 Task: Plan a hiking trip to a forest trail on the 12th at 12:00 PM.
Action: Mouse moved to (72, 100)
Screenshot: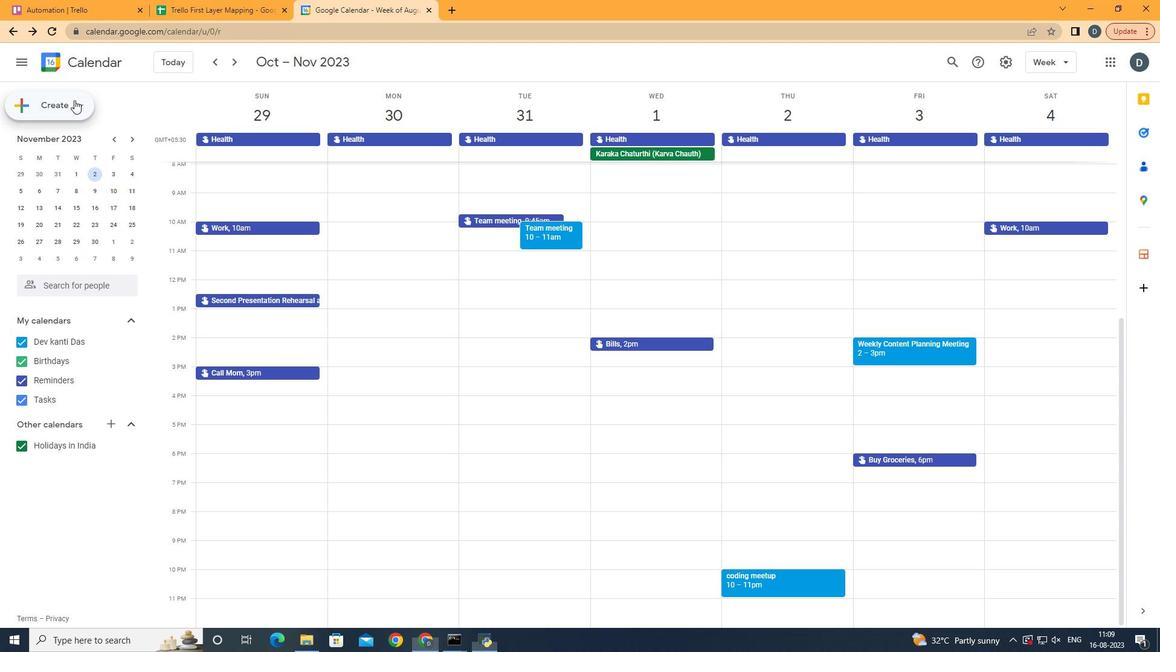 
Action: Mouse pressed left at (72, 100)
Screenshot: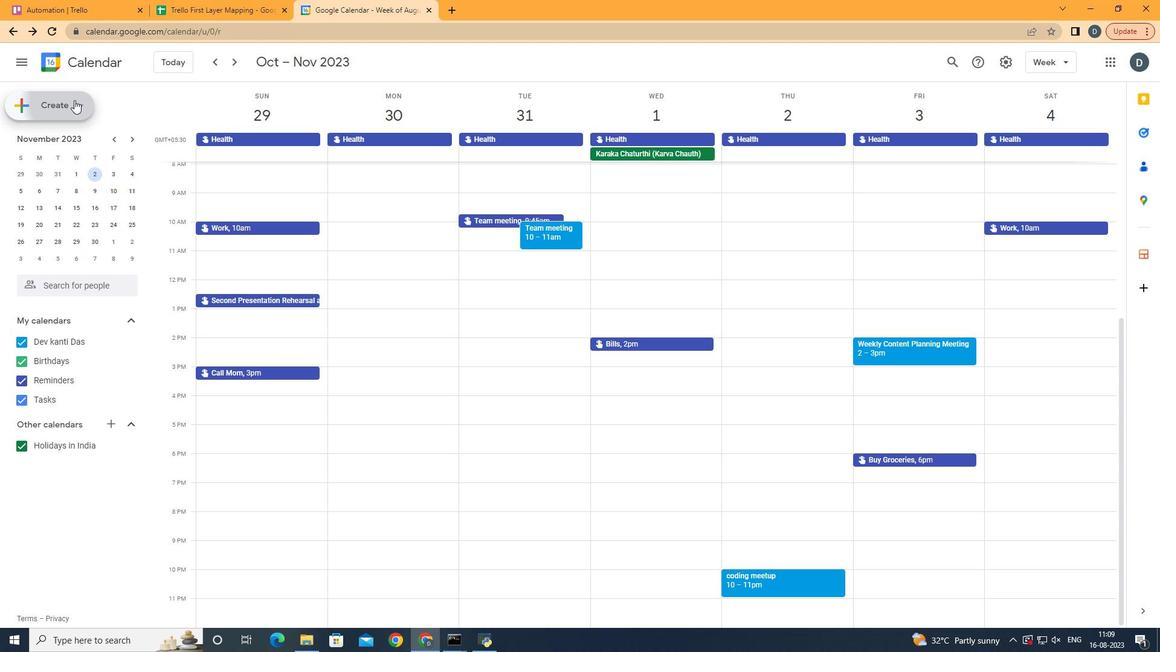 
Action: Mouse moved to (66, 137)
Screenshot: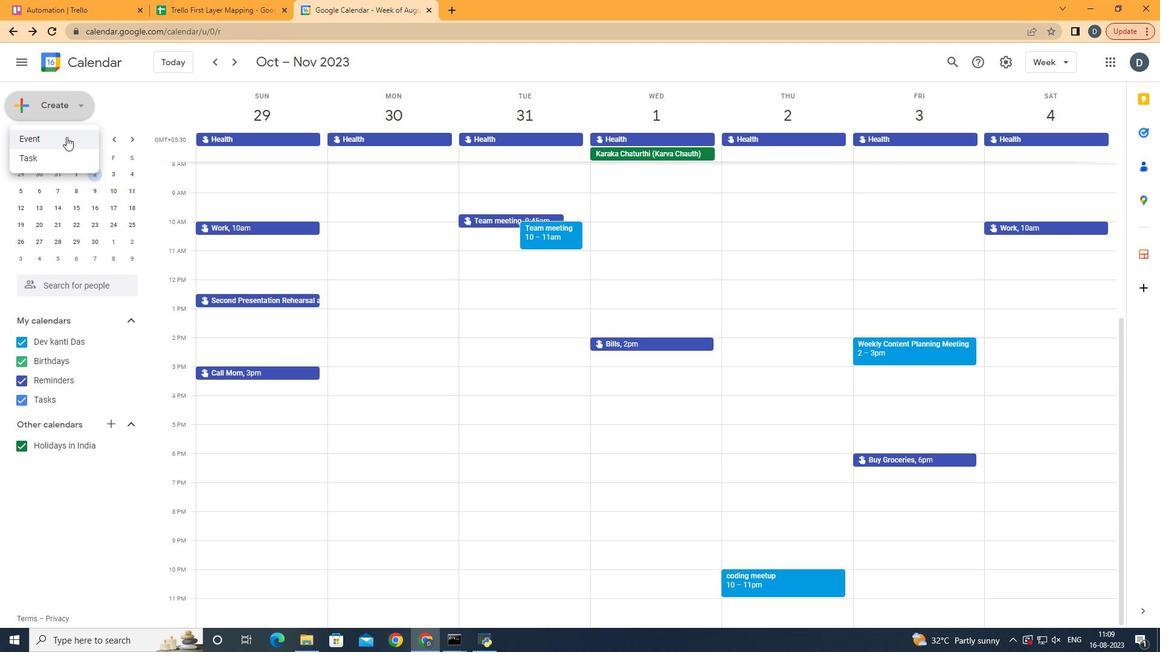 
Action: Mouse pressed left at (66, 137)
Screenshot: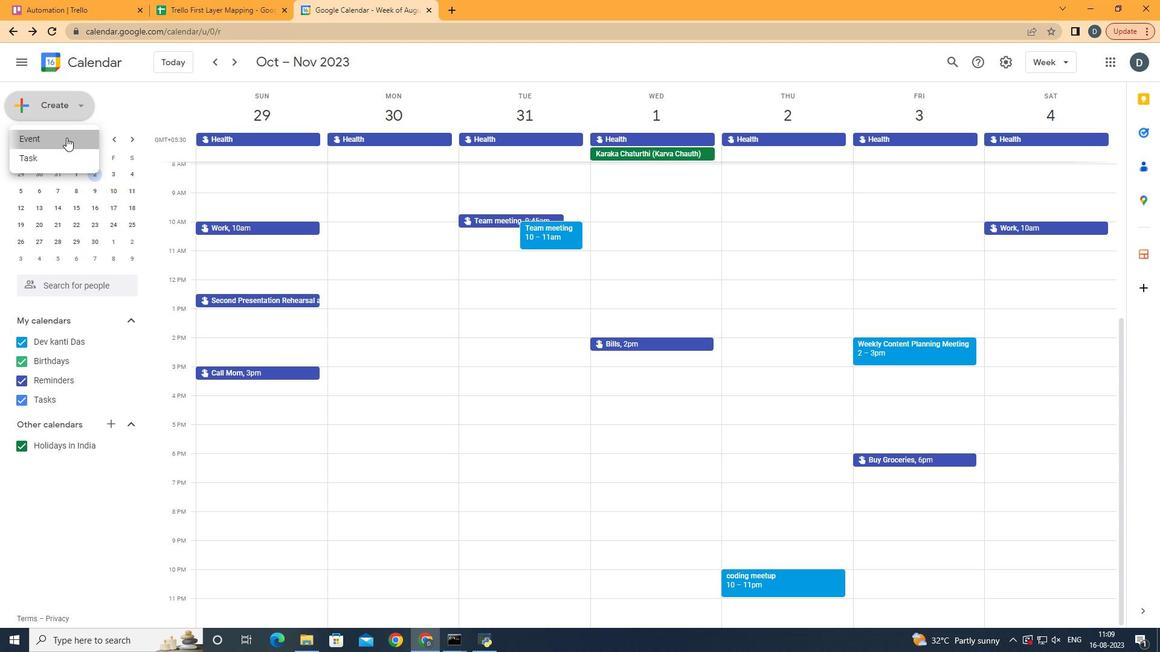 
Action: Mouse moved to (540, 222)
Screenshot: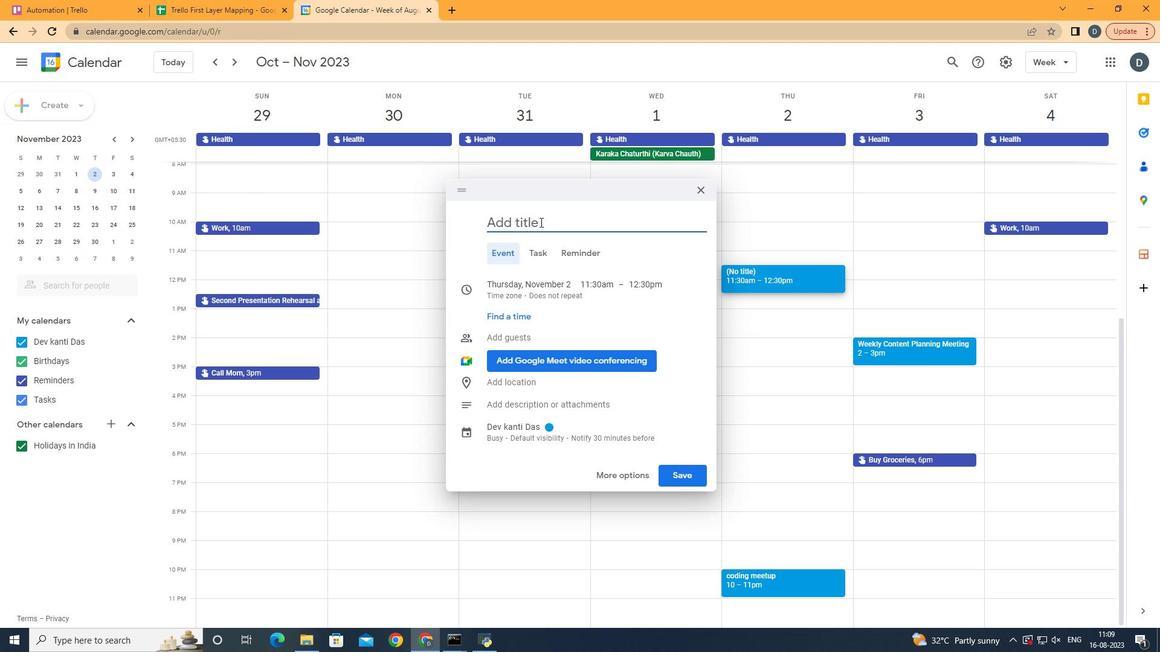 
Action: Mouse pressed left at (540, 222)
Screenshot: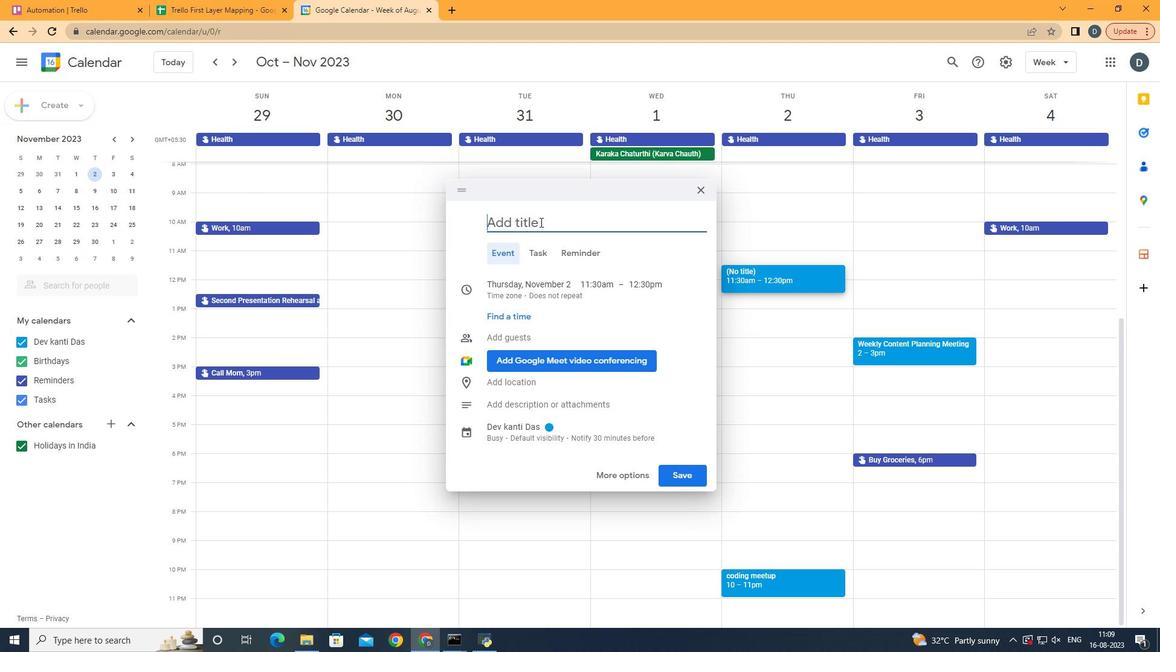 
Action: Mouse moved to (469, 196)
Screenshot: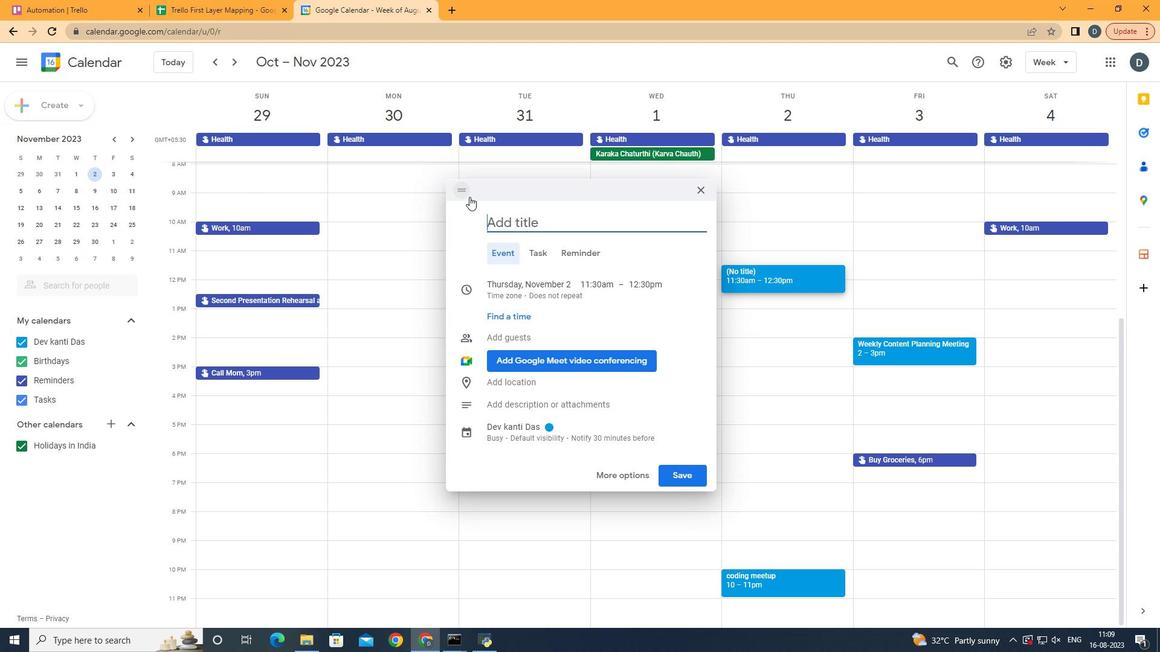 
Action: Key pressed hikin
Screenshot: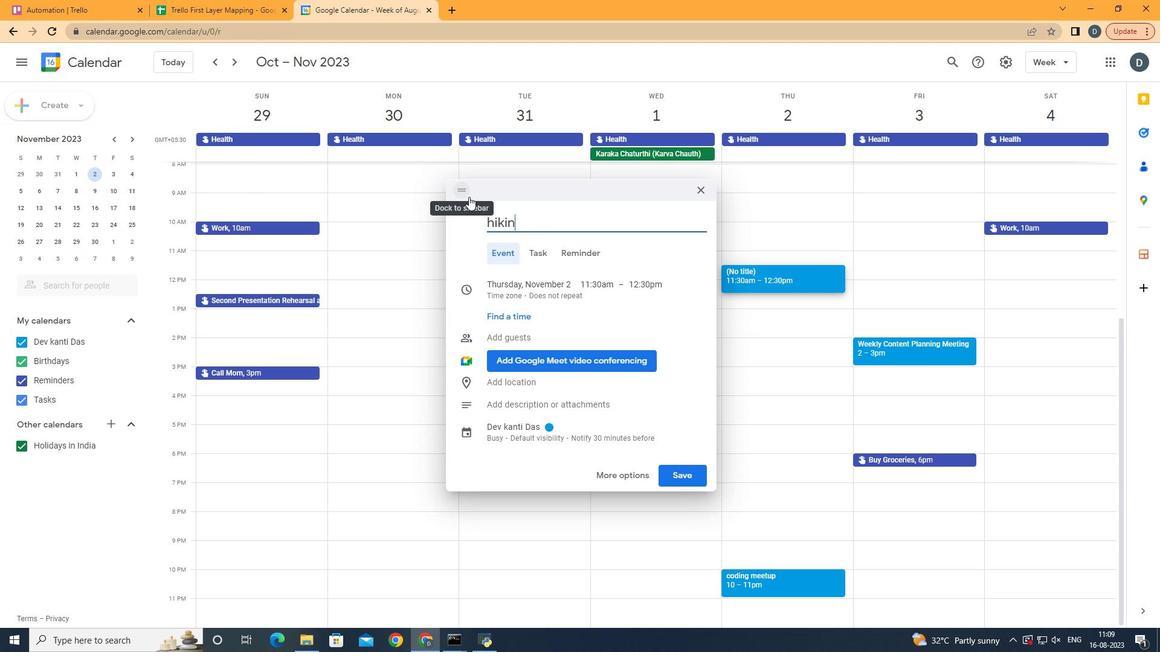 
Action: Mouse moved to (468, 196)
Screenshot: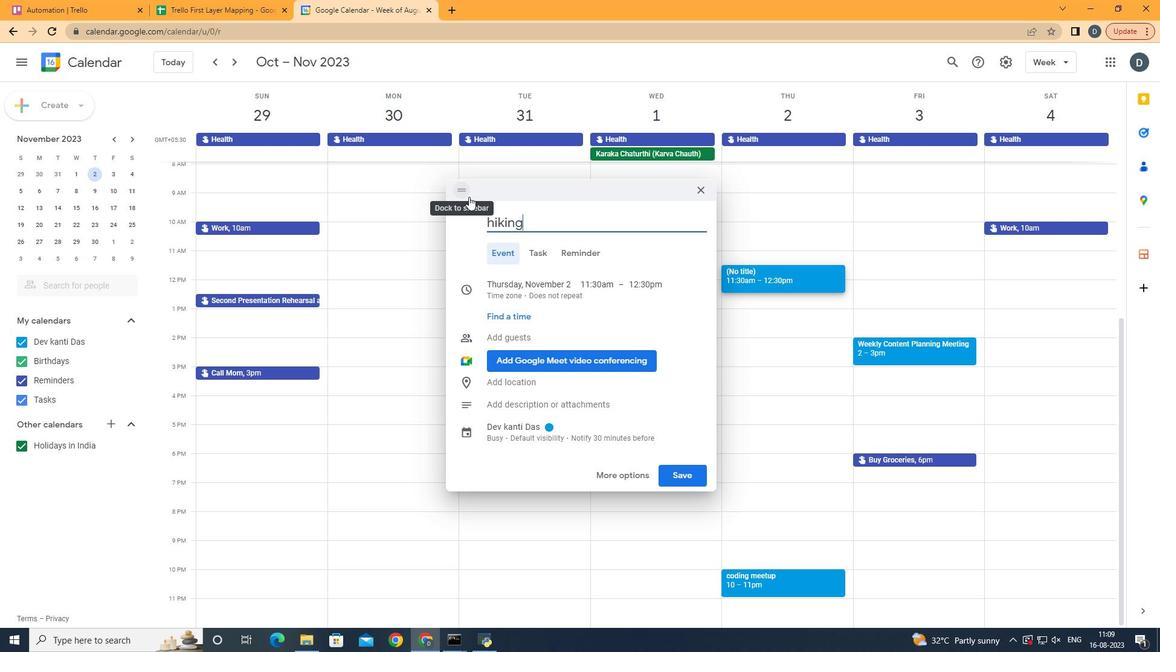 
Action: Key pressed g<Key.space>yt<Key.backspace><Key.backspace>trip<Key.space>ta<Key.space>a<Key.space>forest<Key.space>trail
Screenshot: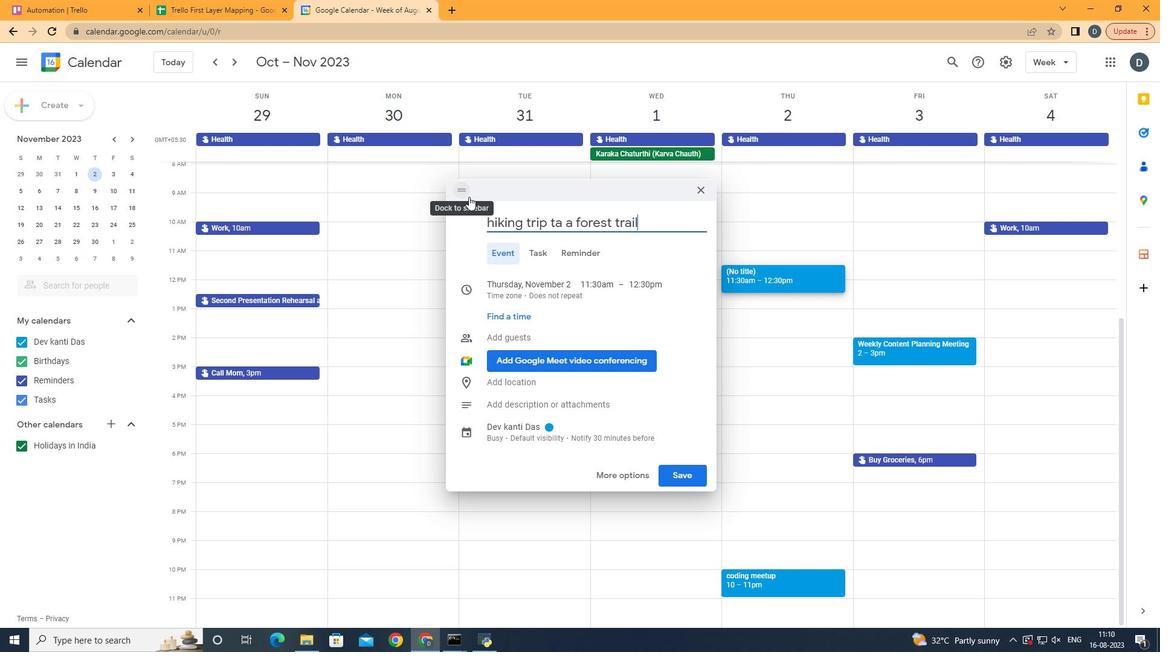 
Action: Mouse moved to (556, 281)
Screenshot: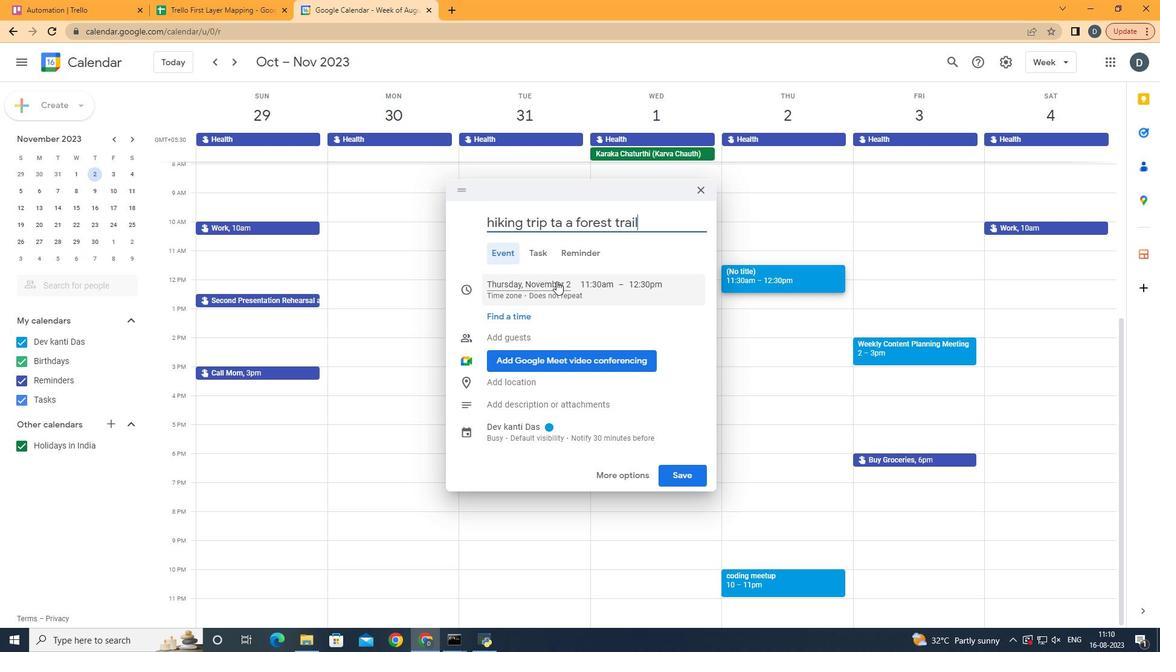 
Action: Mouse pressed left at (556, 281)
Screenshot: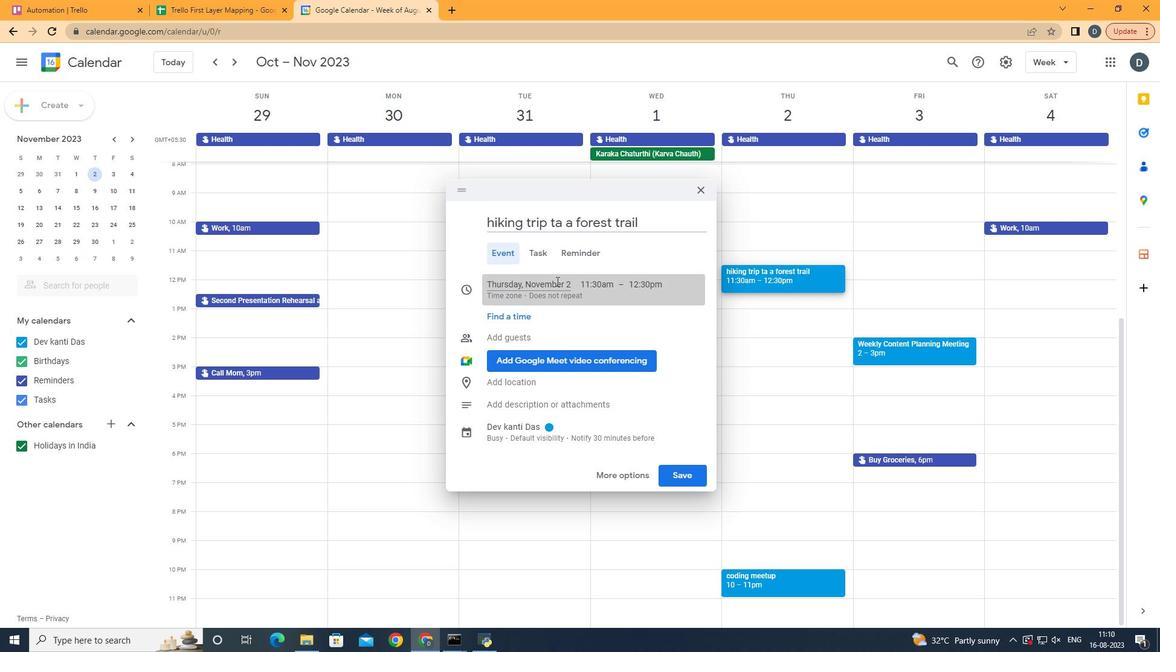 
Action: Mouse moved to (509, 374)
Screenshot: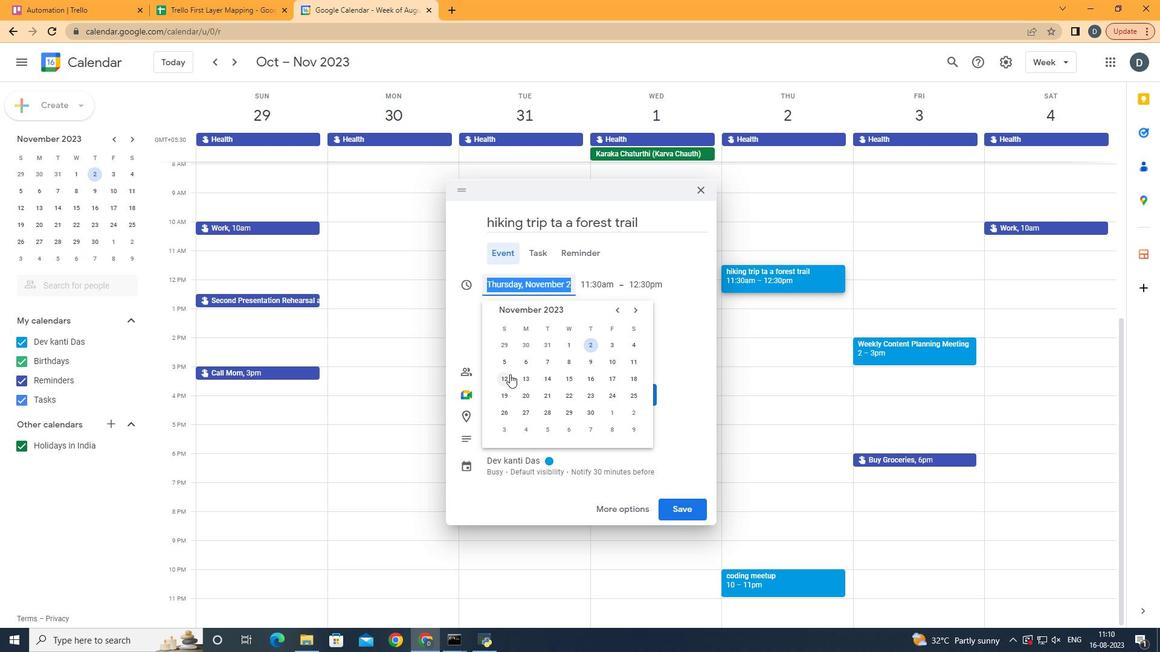 
Action: Mouse pressed left at (509, 374)
Screenshot: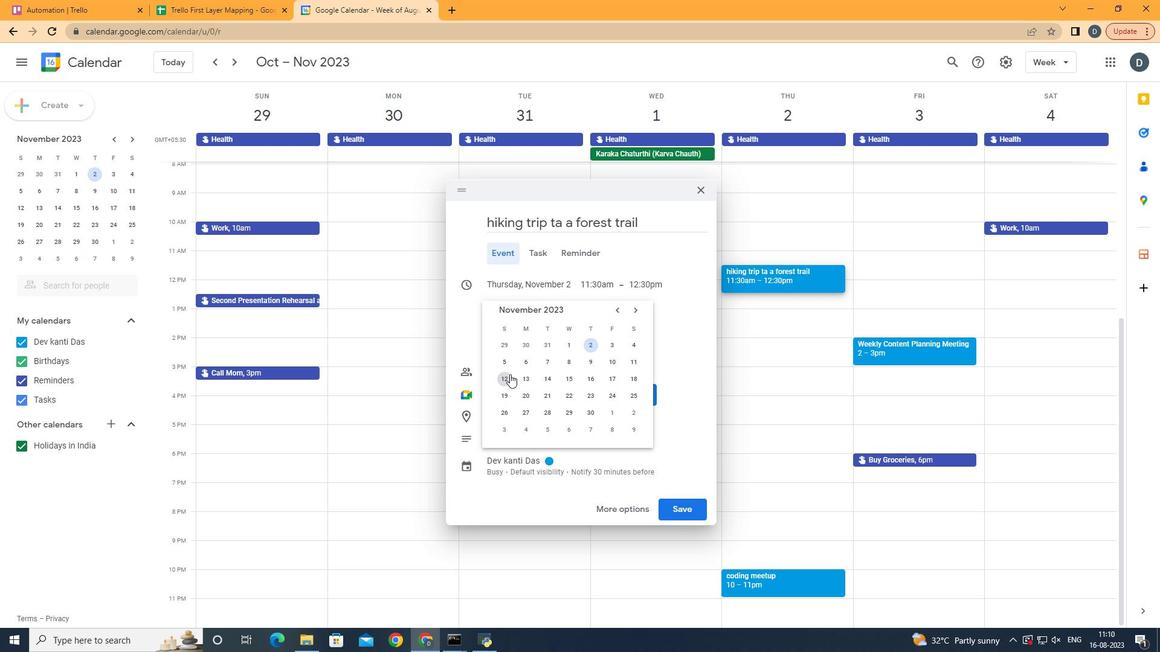 
Action: Mouse moved to (467, 282)
Screenshot: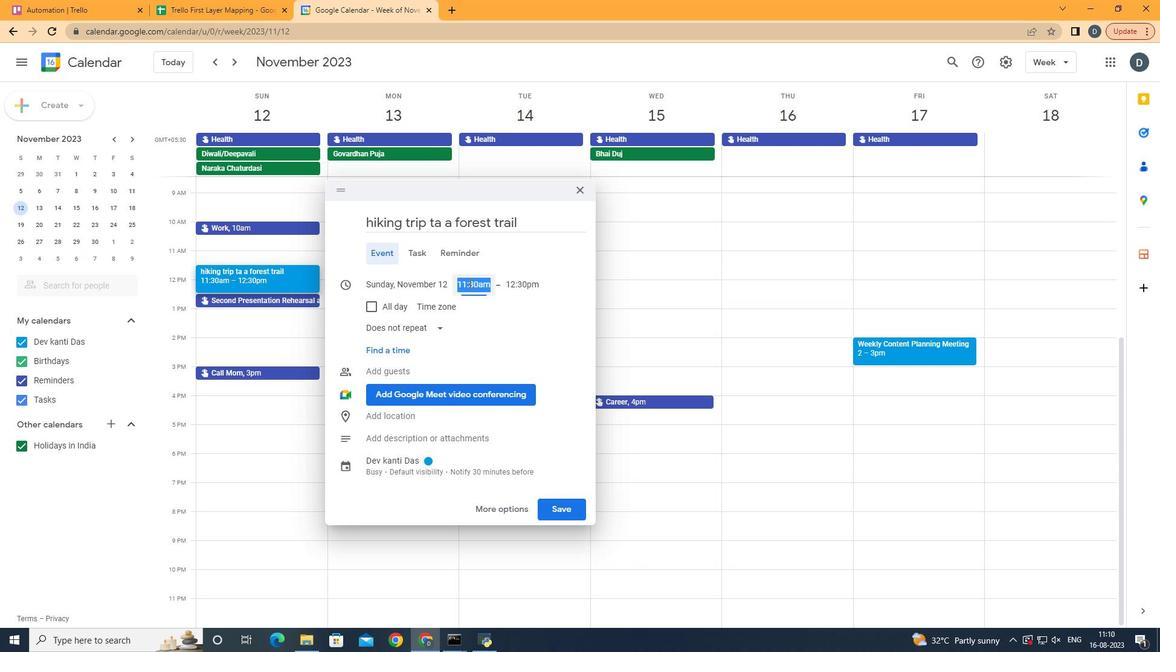 
Action: Mouse pressed left at (467, 282)
Screenshot: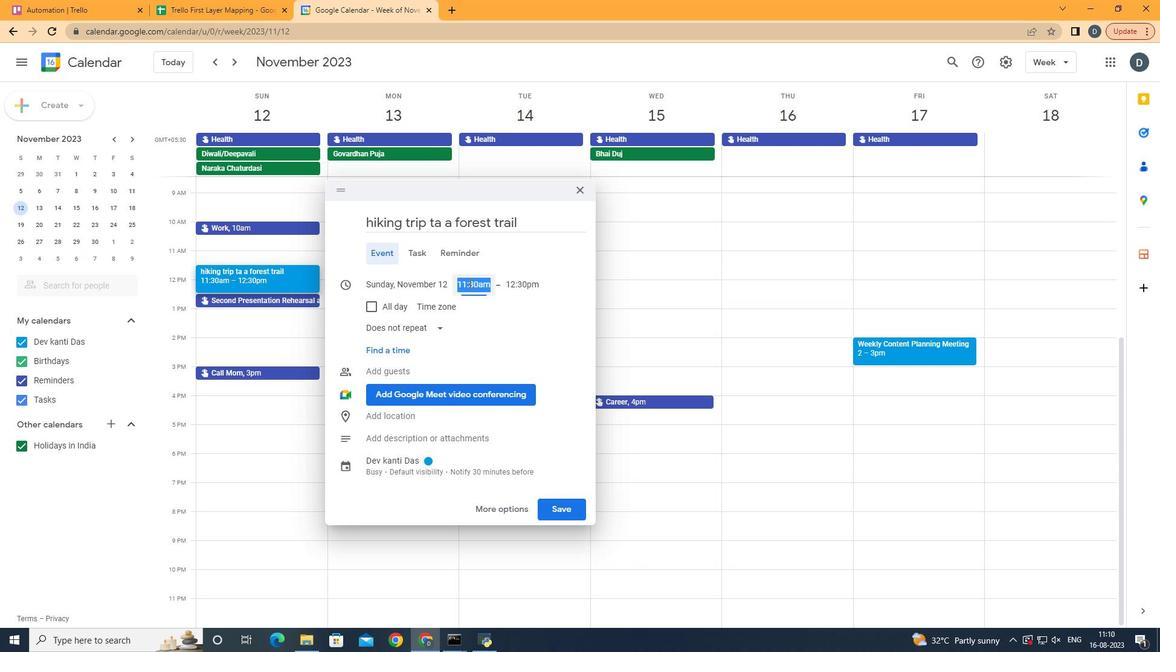 
Action: Mouse moved to (485, 290)
Screenshot: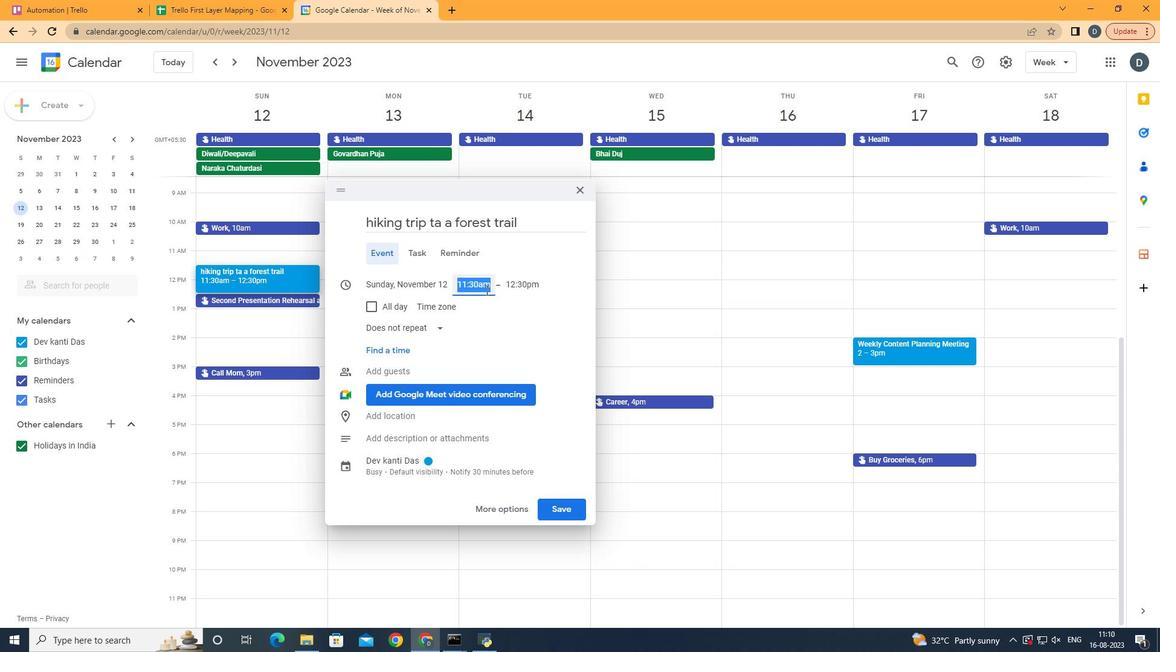 
Action: Mouse pressed left at (485, 290)
Screenshot: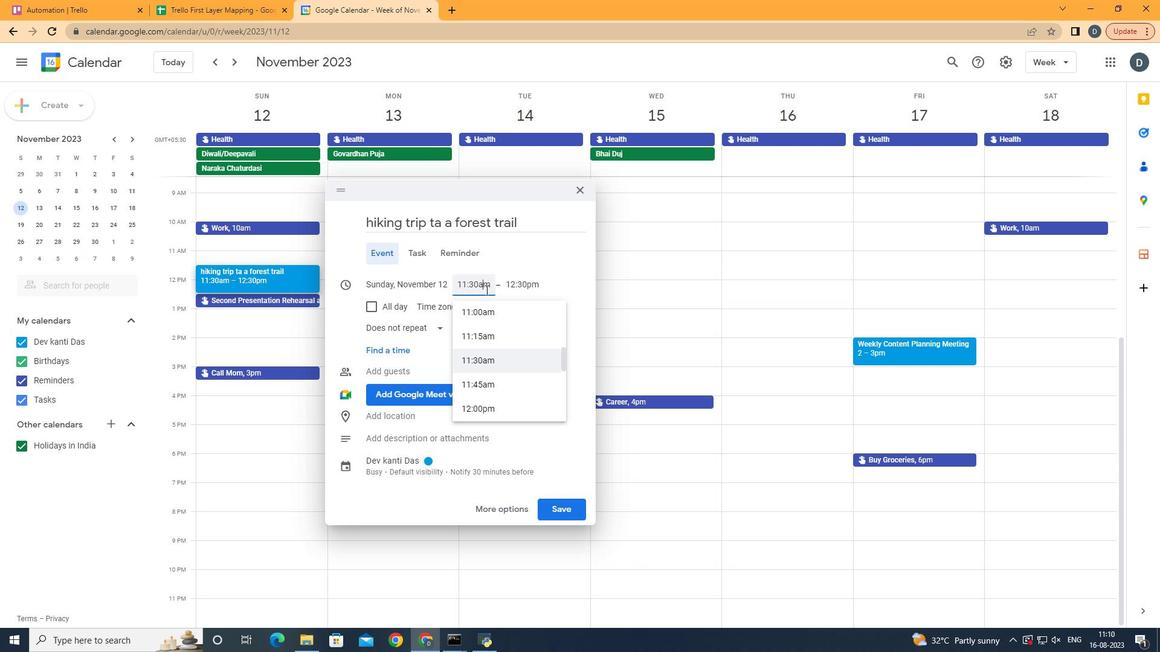 
Action: Mouse moved to (558, 375)
Screenshot: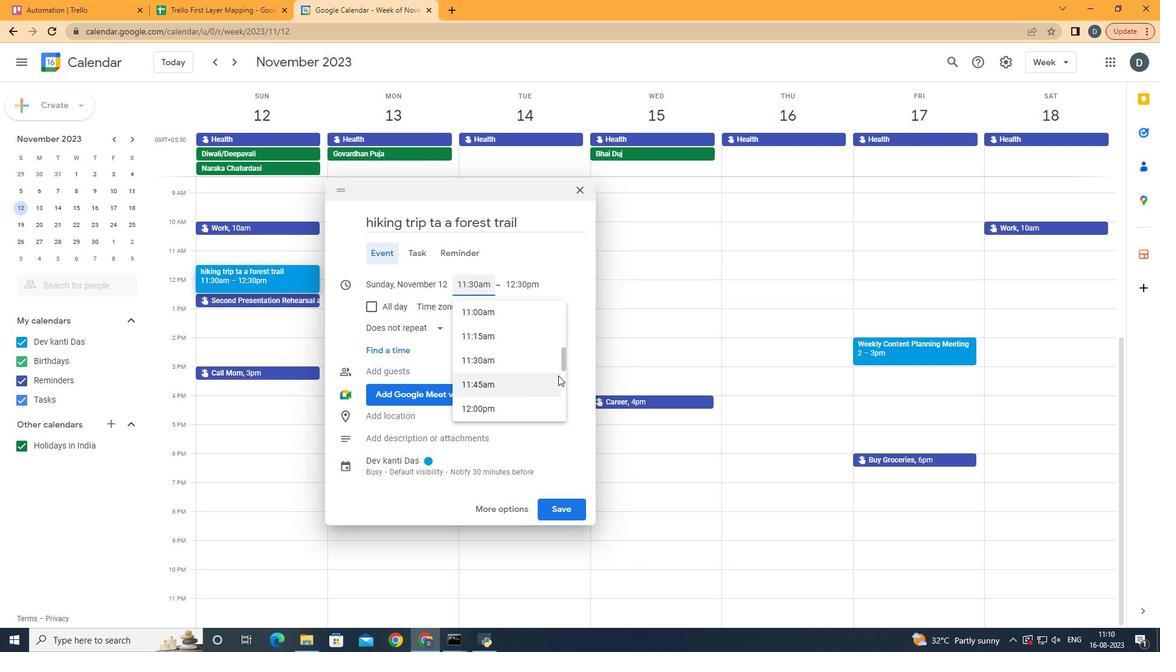
Action: Mouse scrolled (558, 375) with delta (0, 0)
Screenshot: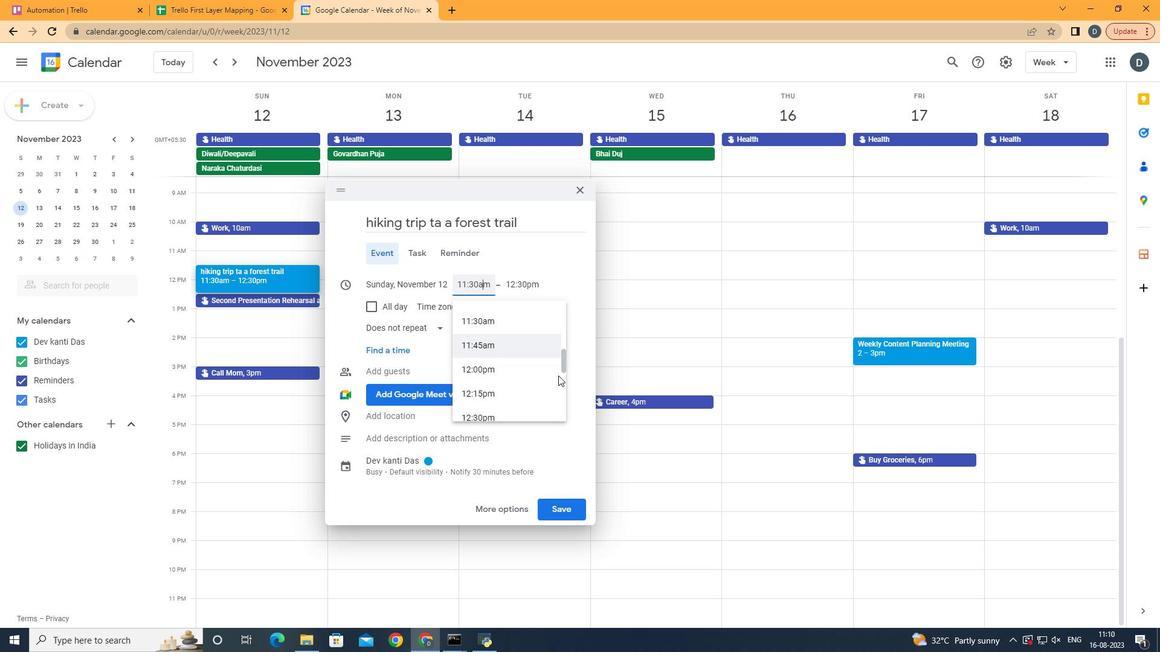 
Action: Mouse scrolled (558, 375) with delta (0, 0)
Screenshot: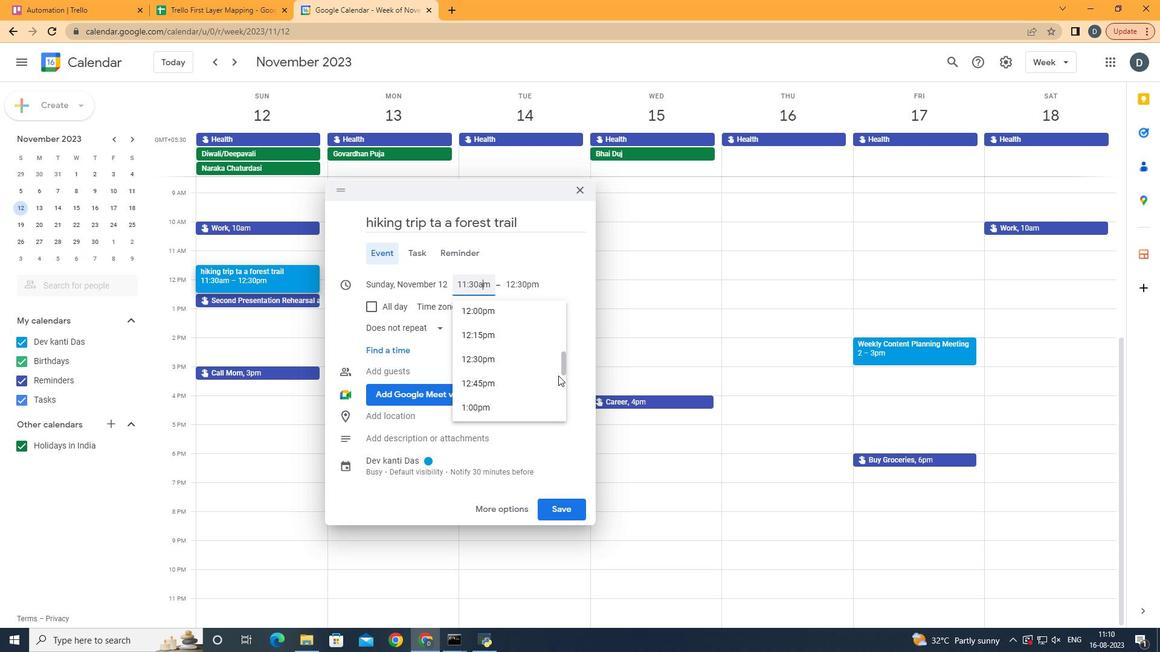 
Action: Mouse scrolled (558, 375) with delta (0, 0)
Screenshot: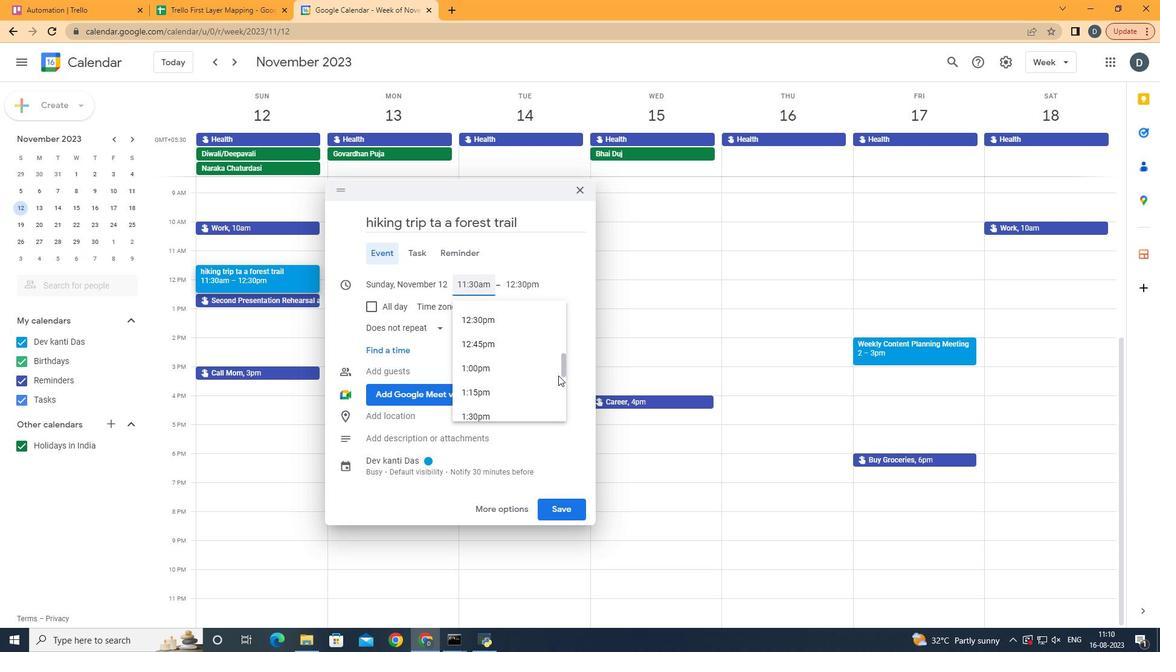 
Action: Mouse scrolled (558, 375) with delta (0, 0)
Screenshot: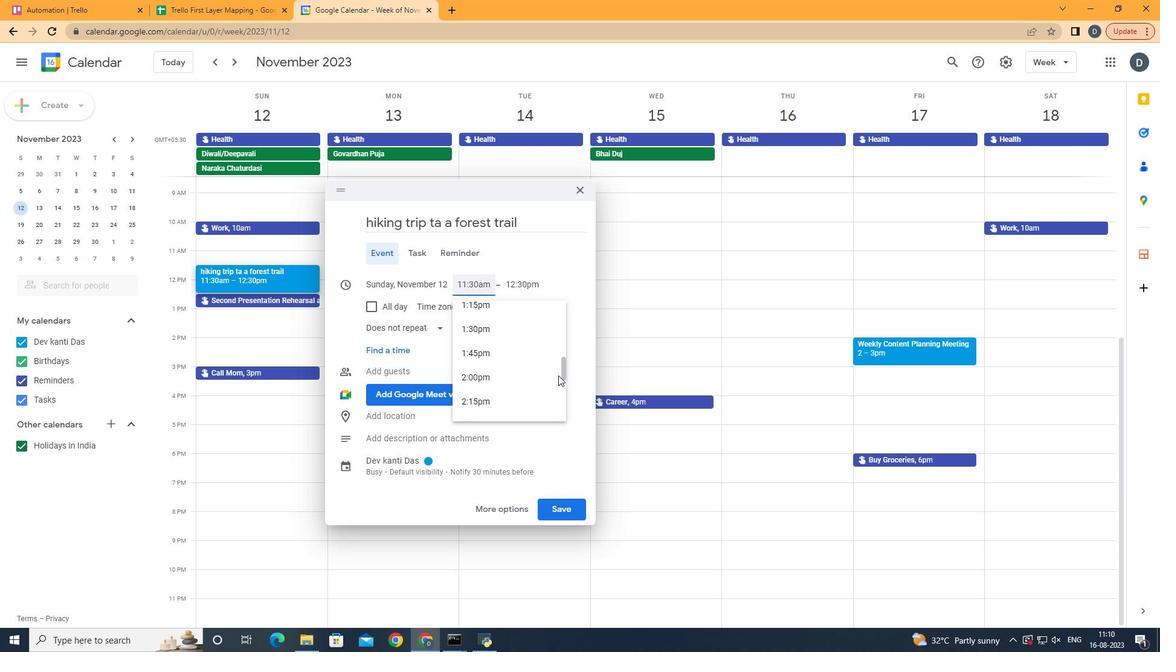 
Action: Mouse moved to (488, 367)
Screenshot: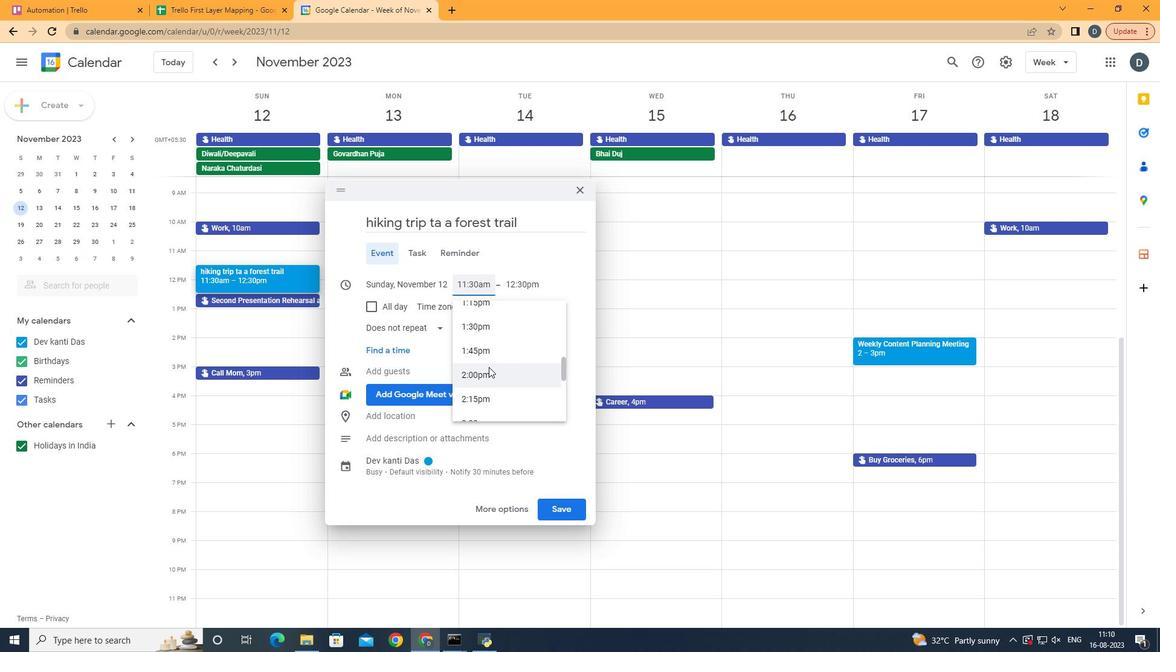 
Action: Mouse scrolled (488, 367) with delta (0, 0)
Screenshot: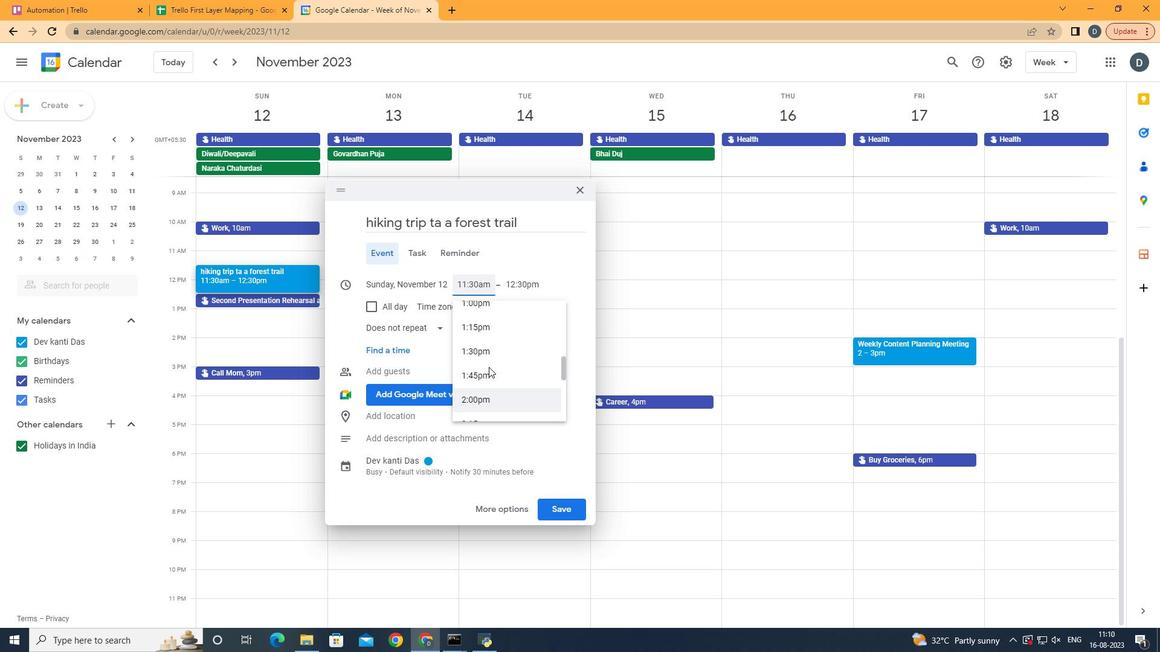 
Action: Mouse scrolled (488, 367) with delta (0, 0)
Screenshot: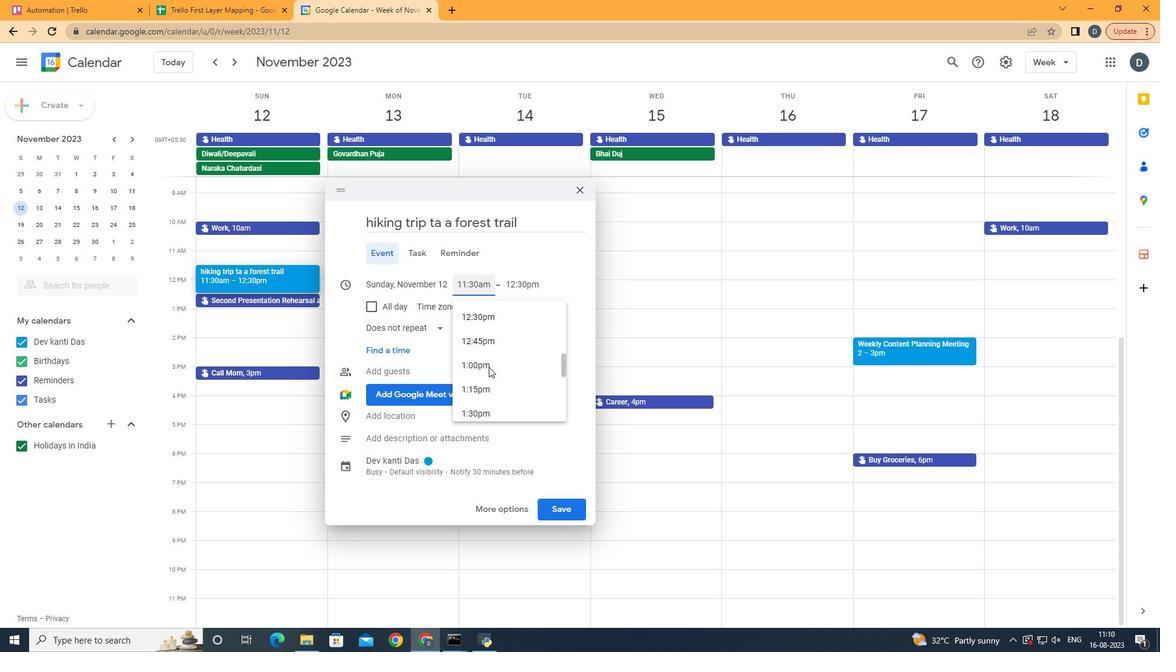 
Action: Mouse moved to (500, 335)
Screenshot: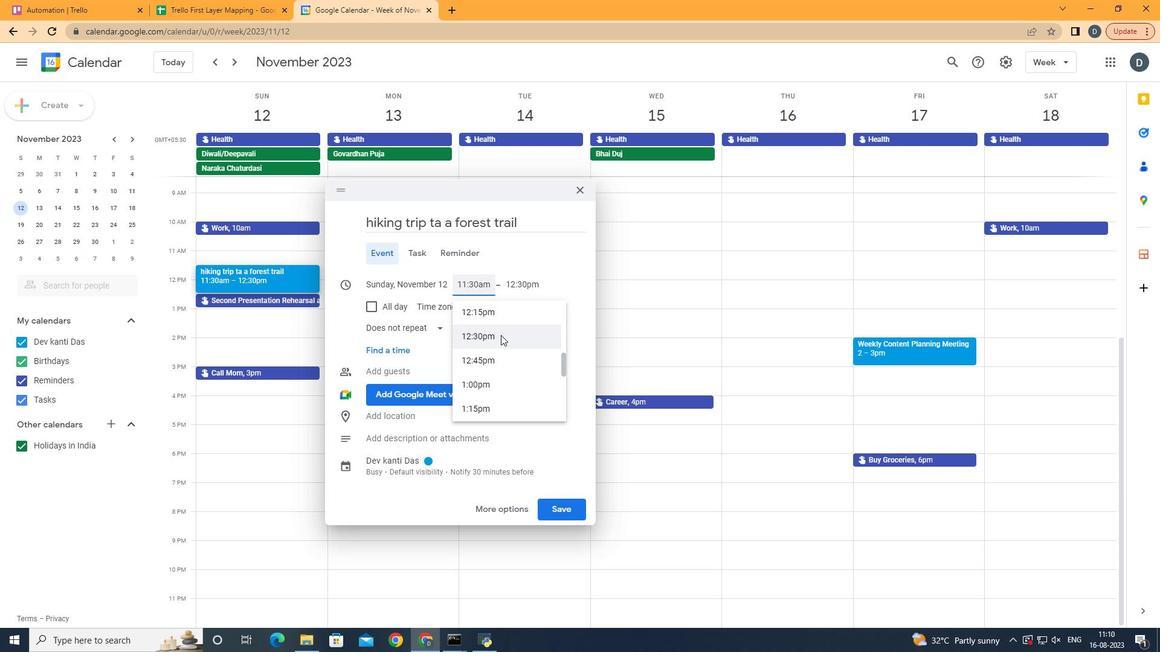 
Action: Mouse scrolled (500, 335) with delta (0, 0)
Screenshot: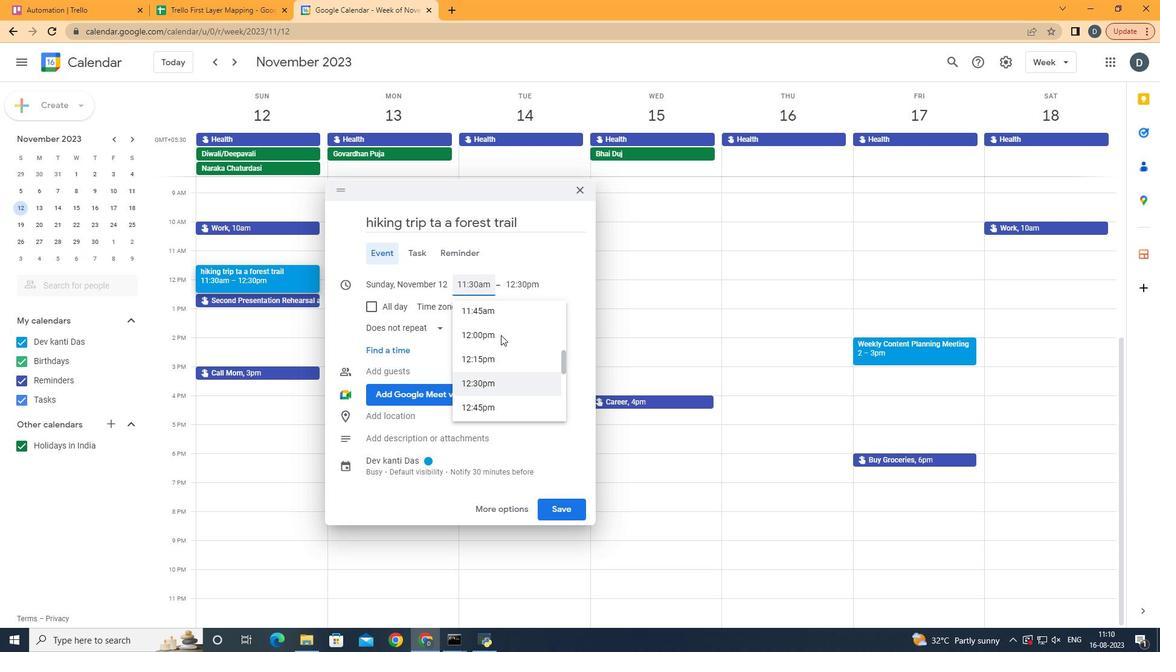 
Action: Mouse moved to (502, 348)
Screenshot: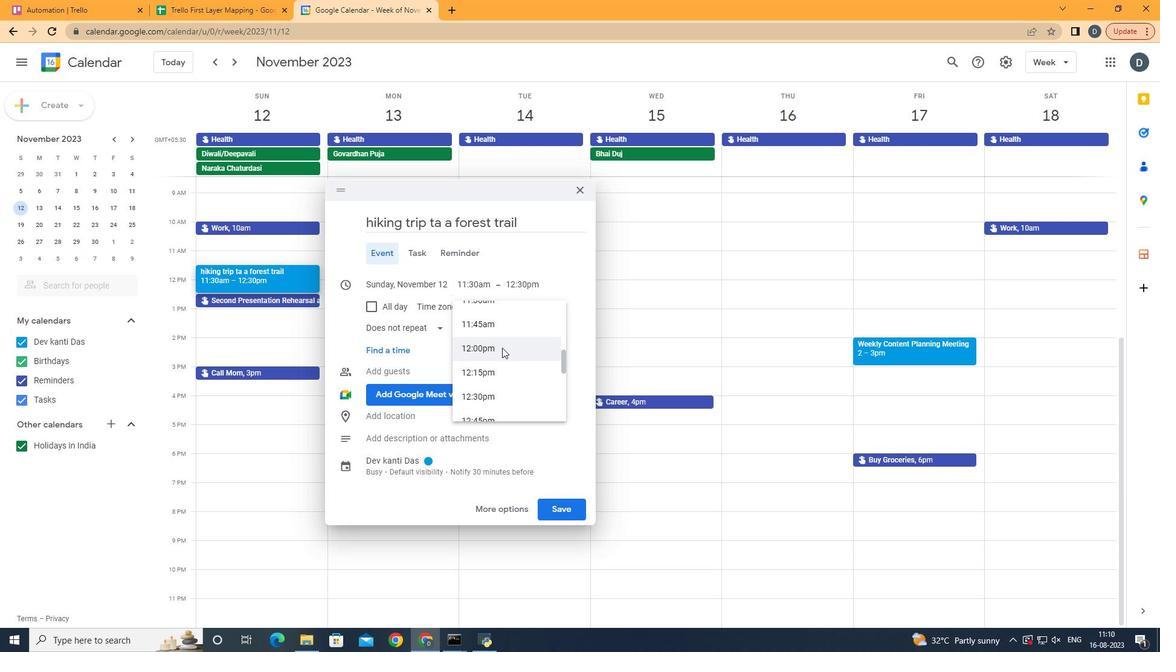 
Action: Mouse pressed left at (502, 348)
Screenshot: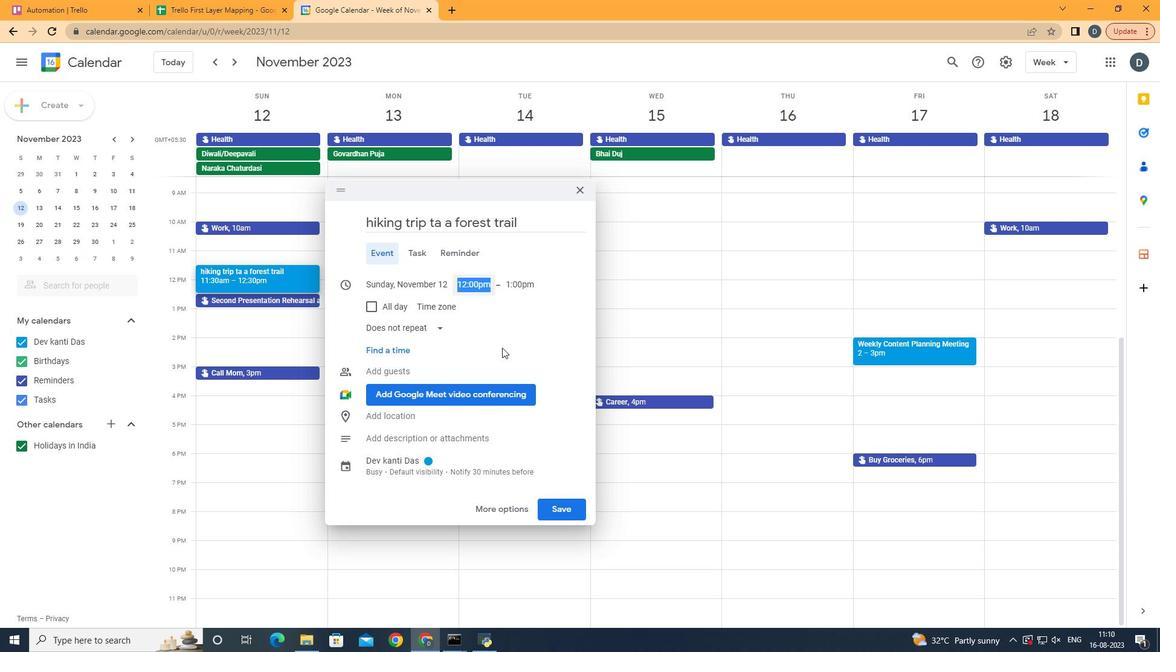 
Action: Mouse moved to (573, 512)
Screenshot: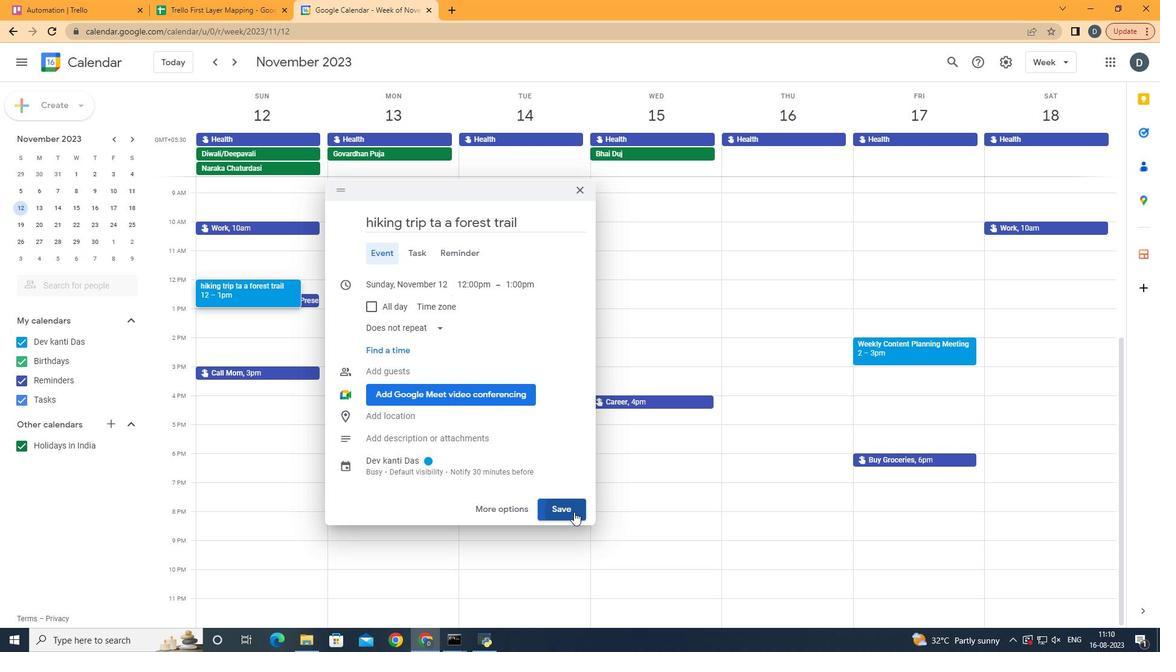 
Action: Mouse pressed left at (573, 512)
Screenshot: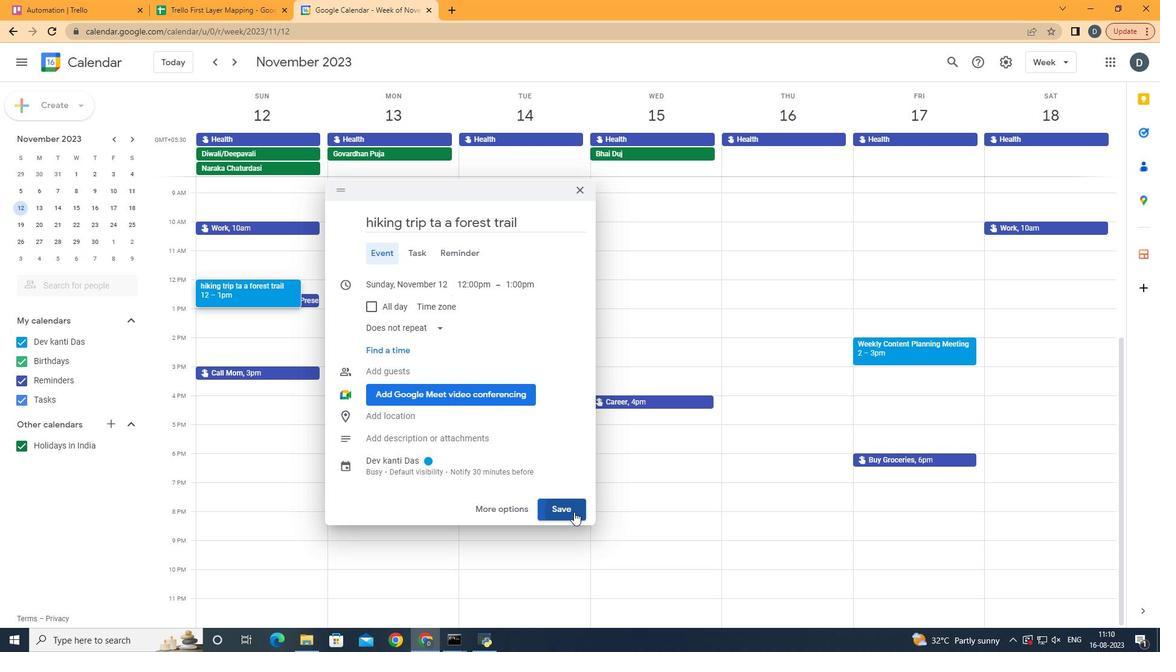 
